Task: Apply the theme  ""Paperback"".
Action: Mouse moved to (152, 60)
Screenshot: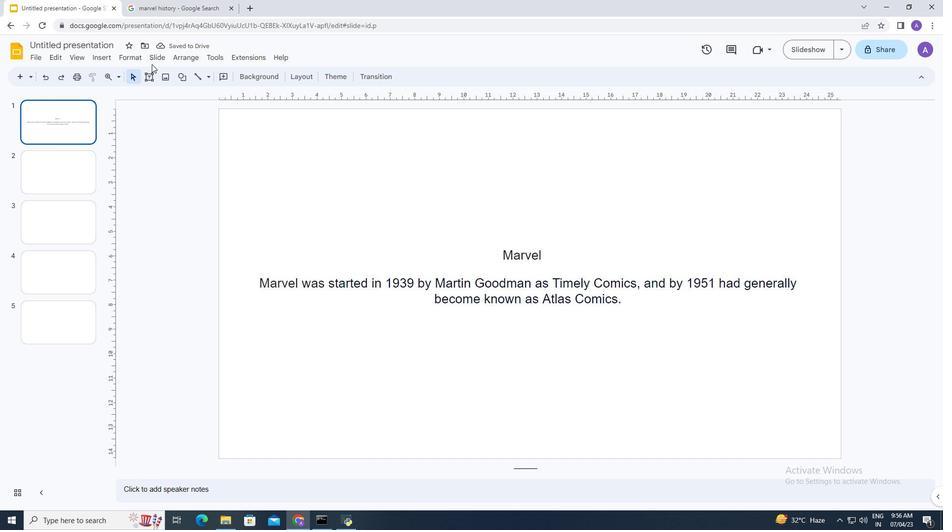 
Action: Mouse pressed left at (152, 60)
Screenshot: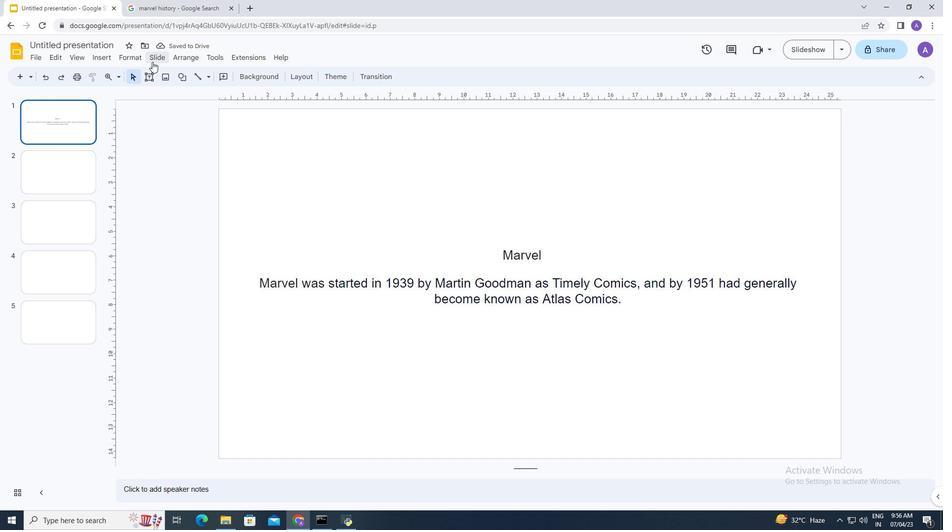 
Action: Mouse moved to (188, 230)
Screenshot: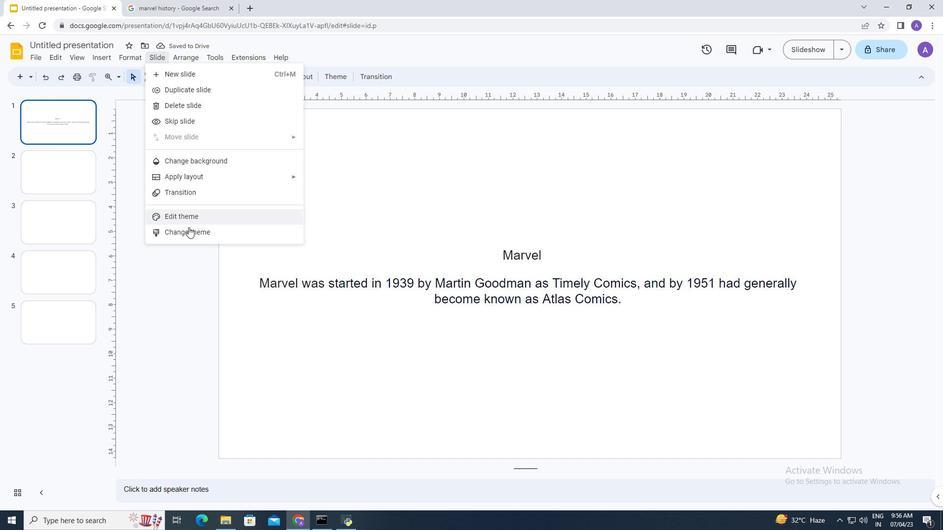 
Action: Mouse pressed left at (188, 230)
Screenshot: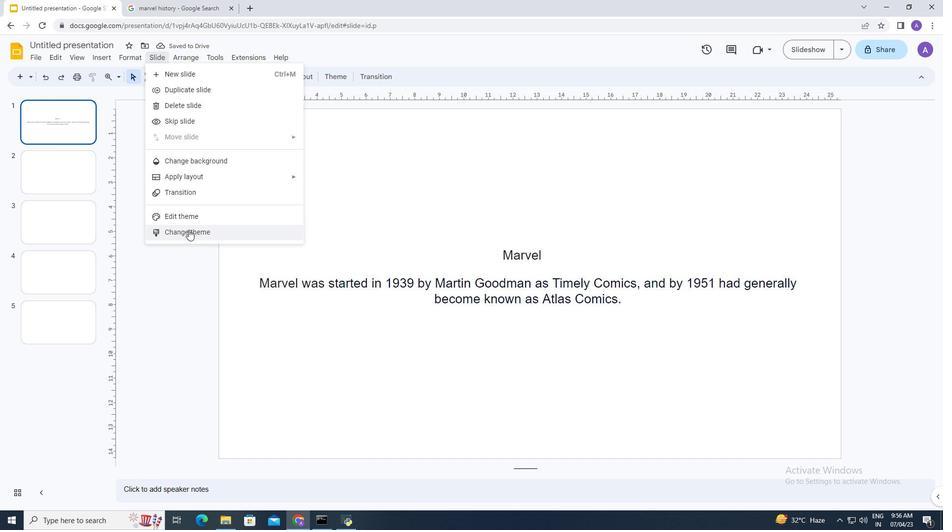
Action: Mouse moved to (847, 268)
Screenshot: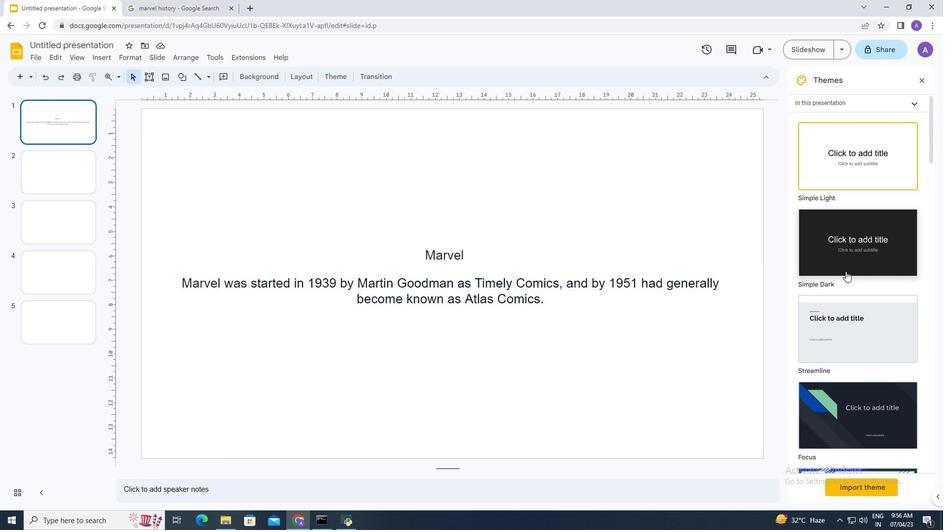 
Action: Mouse scrolled (847, 269) with delta (0, 0)
Screenshot: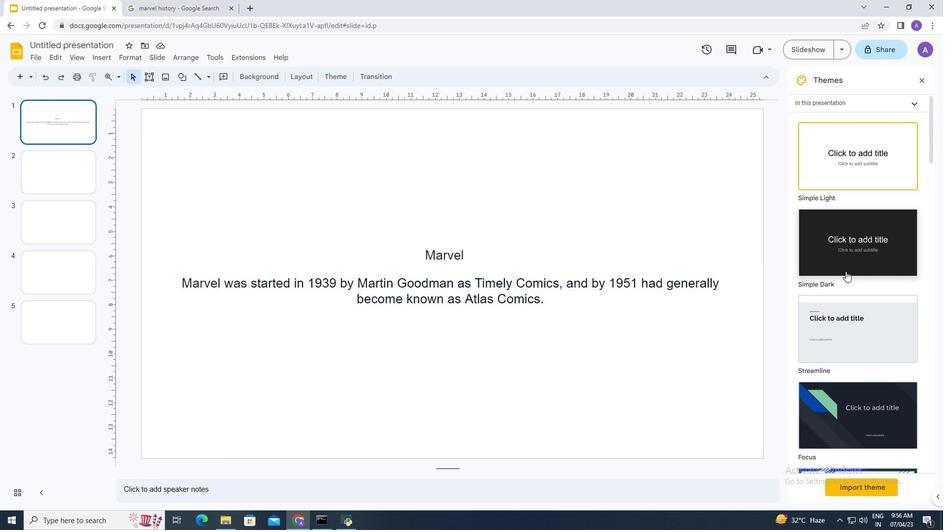 
Action: Mouse moved to (847, 266)
Screenshot: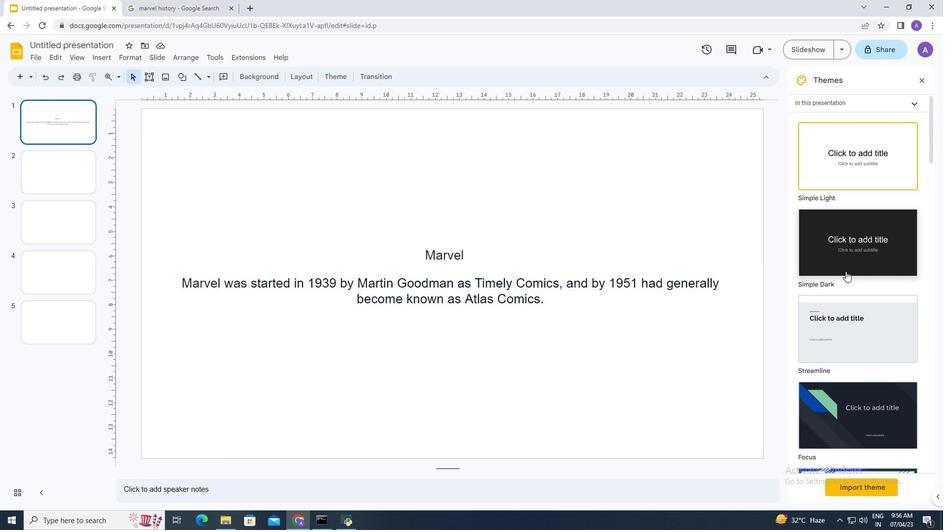 
Action: Mouse scrolled (847, 267) with delta (0, 0)
Screenshot: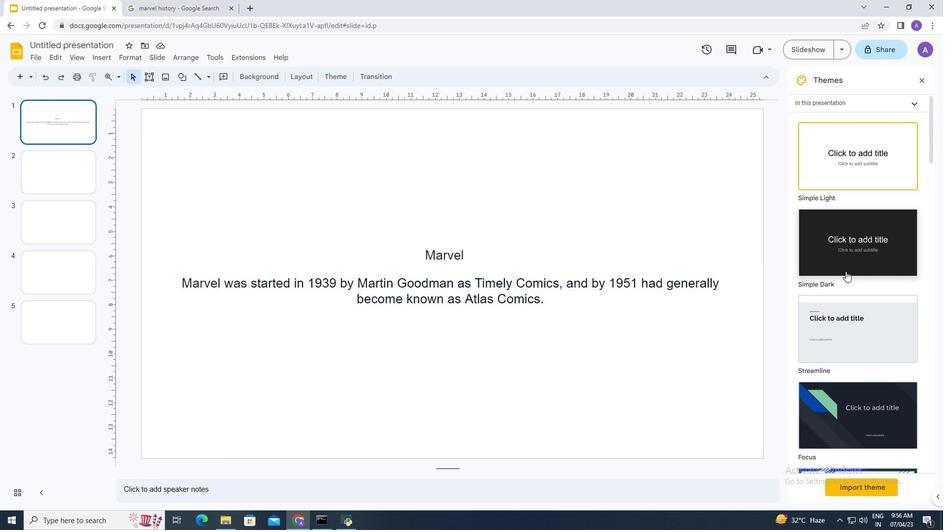 
Action: Mouse moved to (843, 259)
Screenshot: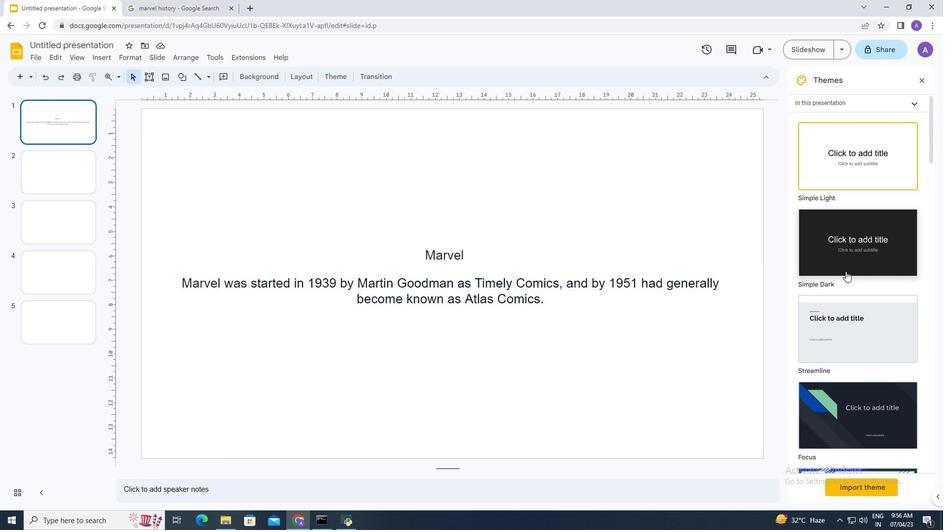 
Action: Mouse scrolled (846, 264) with delta (0, 0)
Screenshot: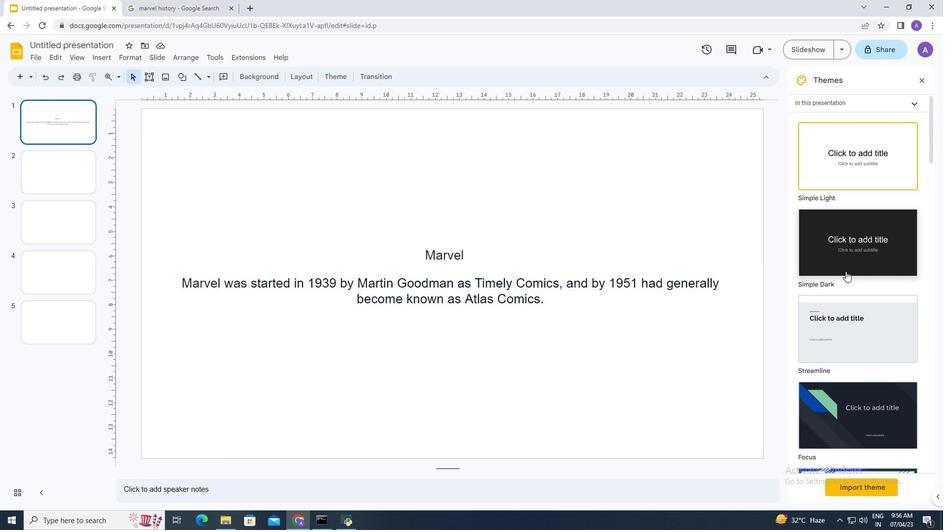 
Action: Mouse moved to (839, 251)
Screenshot: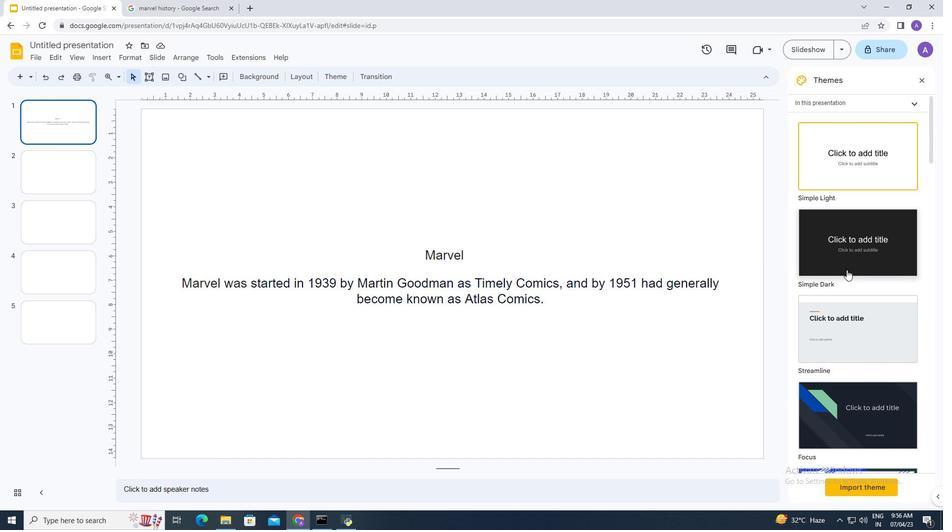 
Action: Mouse scrolled (839, 250) with delta (0, 0)
Screenshot: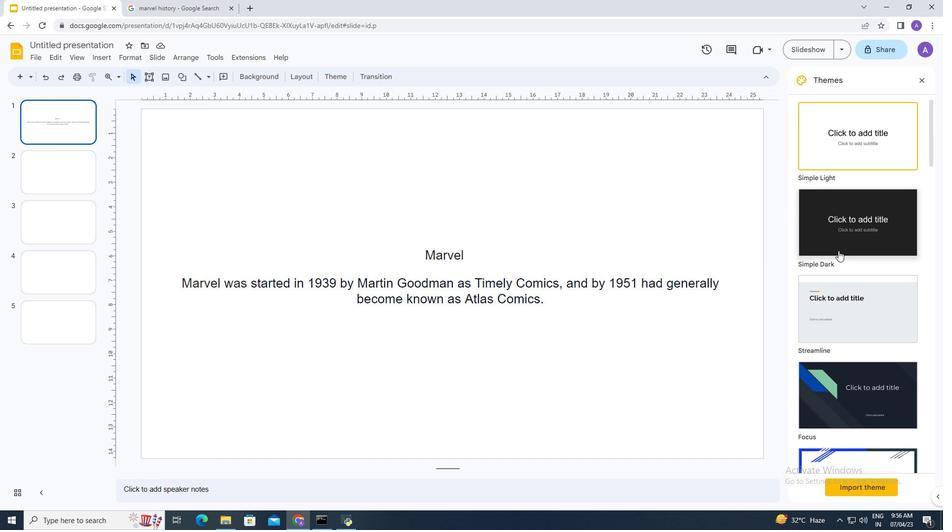 
Action: Mouse scrolled (839, 250) with delta (0, 0)
Screenshot: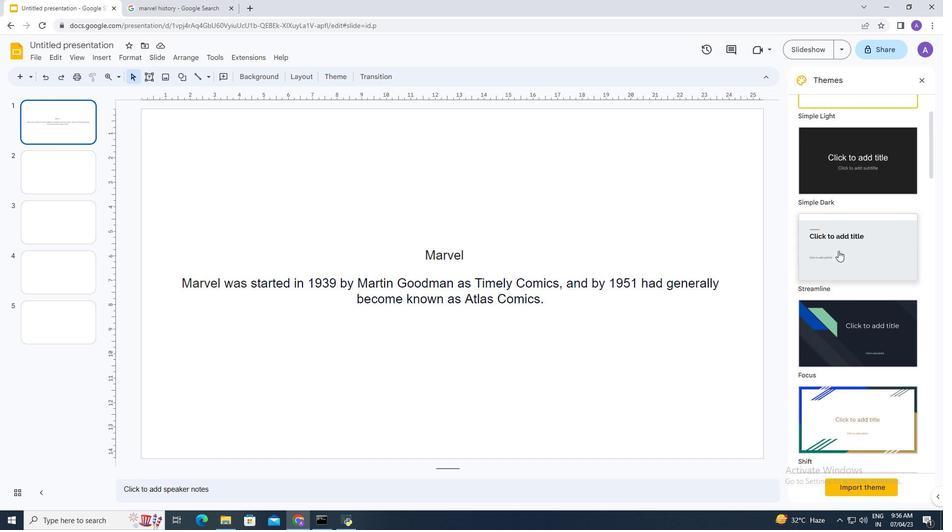 
Action: Mouse scrolled (839, 250) with delta (0, 0)
Screenshot: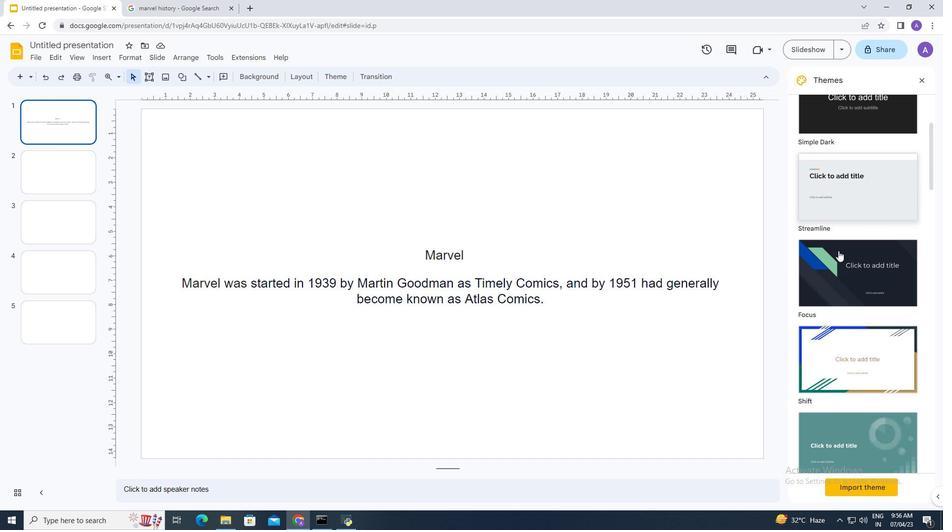 
Action: Mouse scrolled (839, 250) with delta (0, 0)
Screenshot: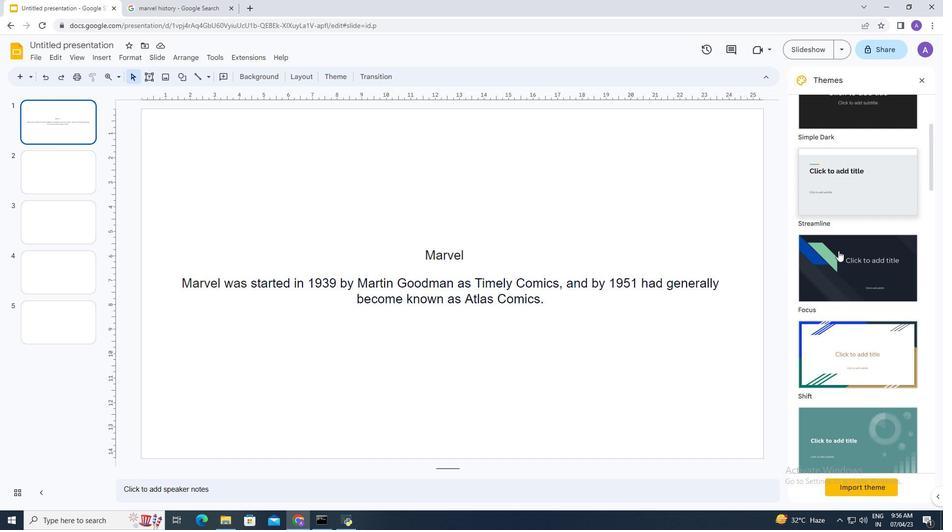 
Action: Mouse scrolled (839, 250) with delta (0, 0)
Screenshot: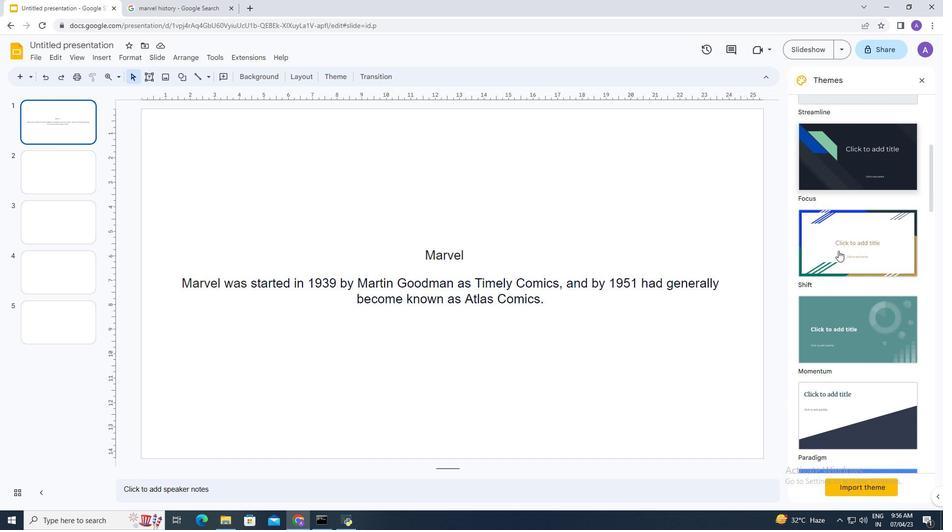 
Action: Mouse scrolled (839, 250) with delta (0, 0)
Screenshot: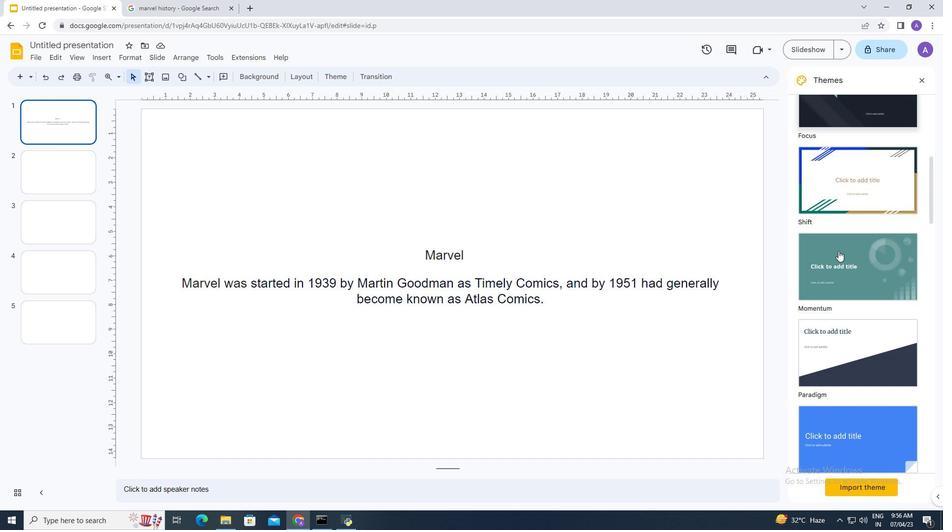 
Action: Mouse scrolled (839, 250) with delta (0, 0)
Screenshot: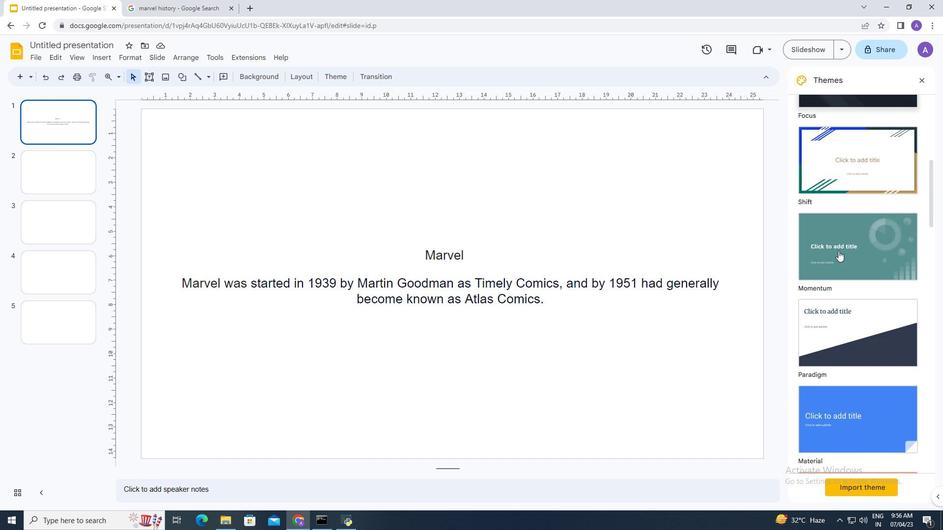 
Action: Mouse scrolled (839, 250) with delta (0, 0)
Screenshot: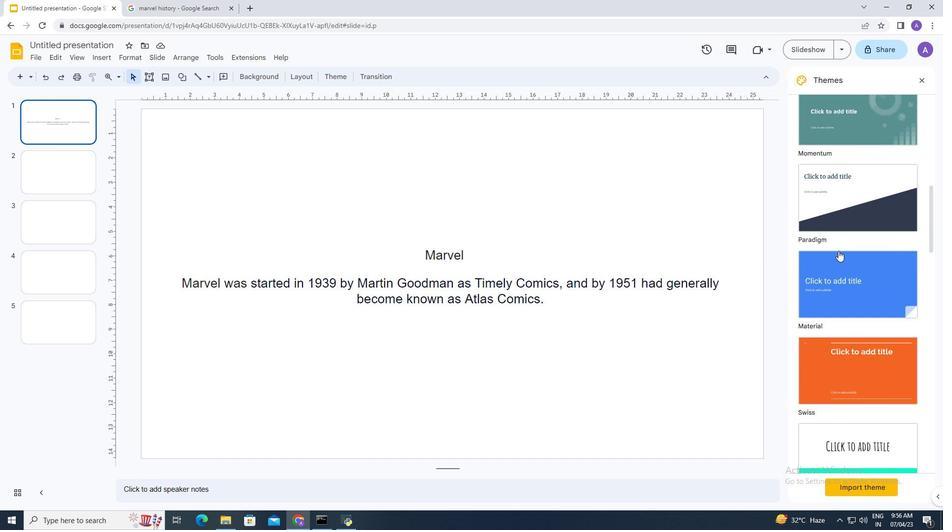 
Action: Mouse scrolled (839, 250) with delta (0, 0)
Screenshot: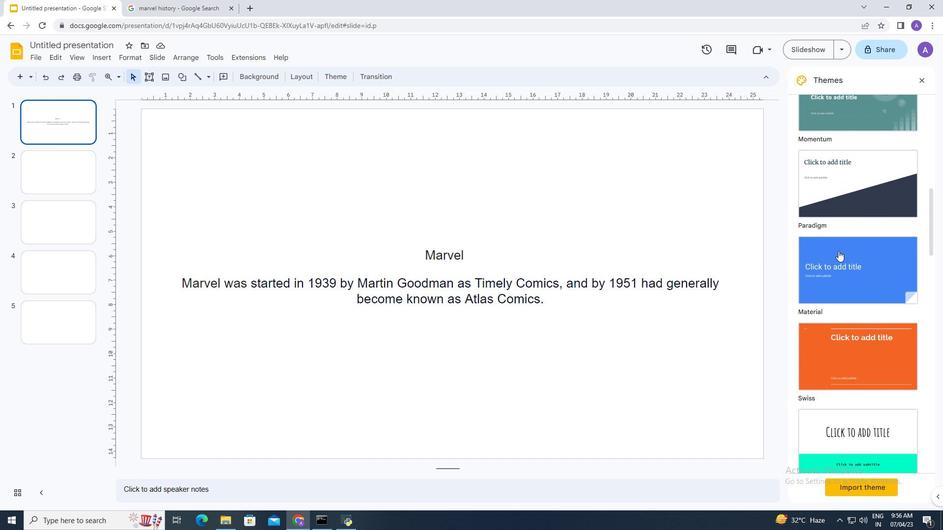 
Action: Mouse scrolled (839, 250) with delta (0, 0)
Screenshot: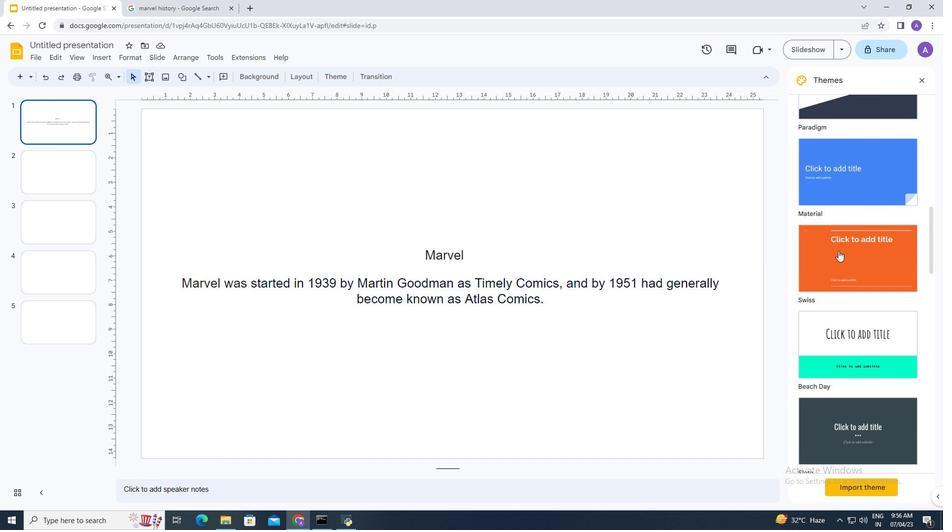 
Action: Mouse scrolled (839, 250) with delta (0, 0)
Screenshot: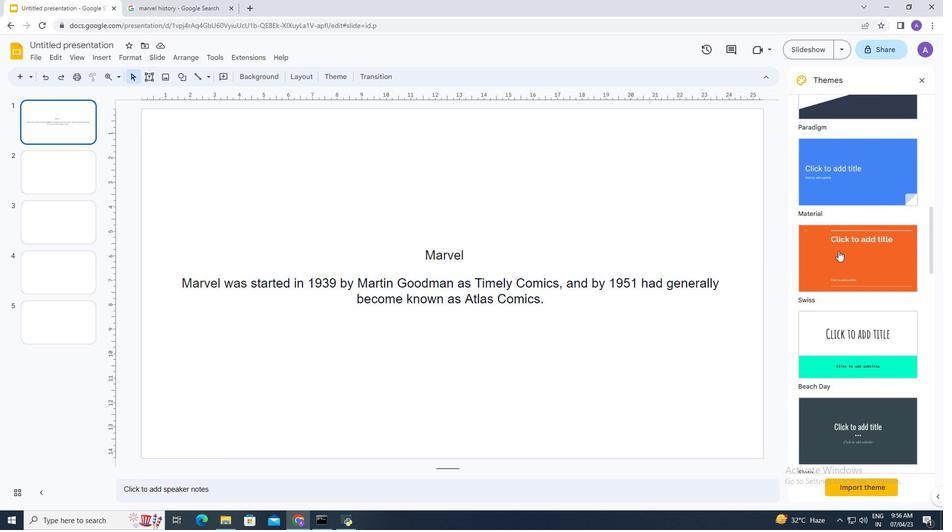 
Action: Mouse scrolled (839, 250) with delta (0, 0)
Screenshot: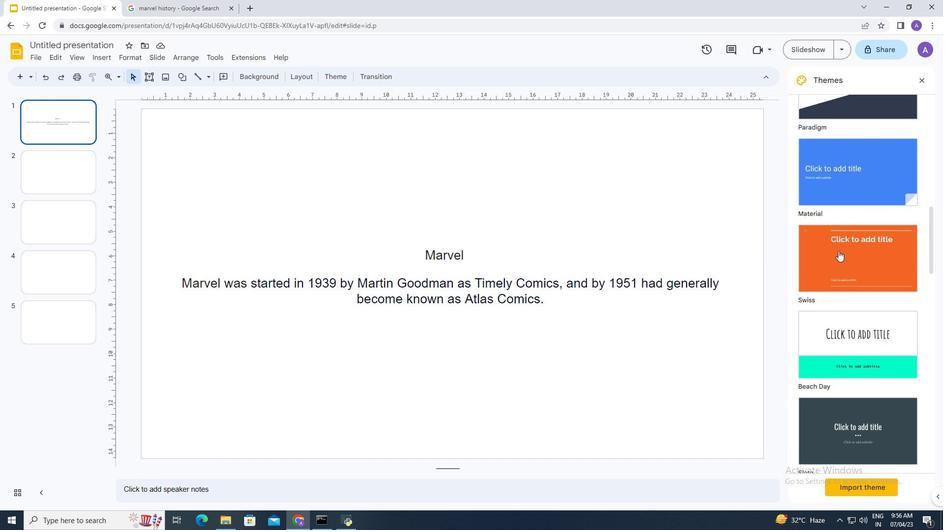 
Action: Mouse scrolled (839, 250) with delta (0, 0)
Screenshot: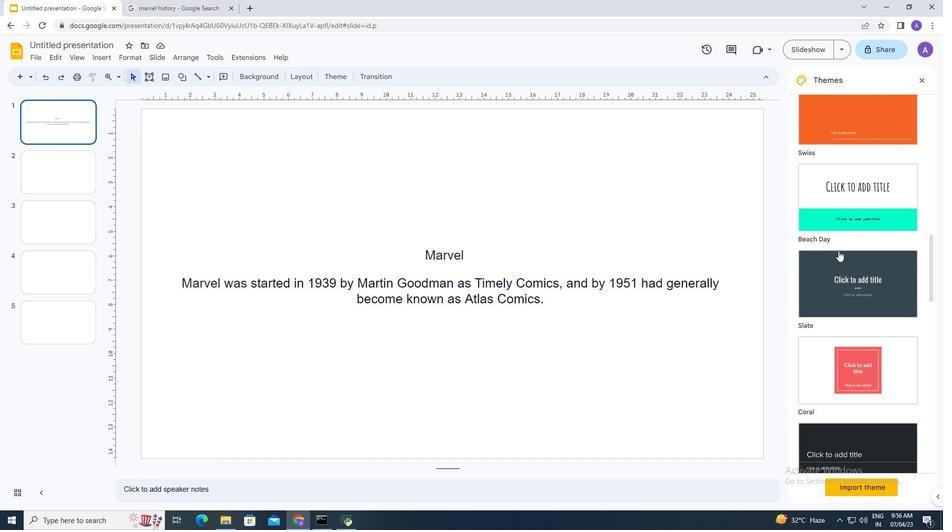 
Action: Mouse scrolled (839, 250) with delta (0, 0)
Screenshot: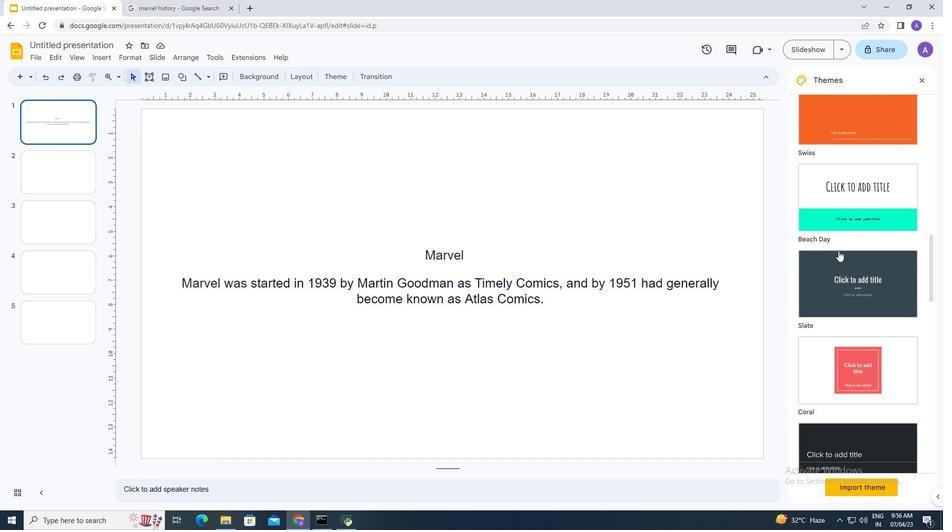 
Action: Mouse scrolled (839, 250) with delta (0, 0)
Screenshot: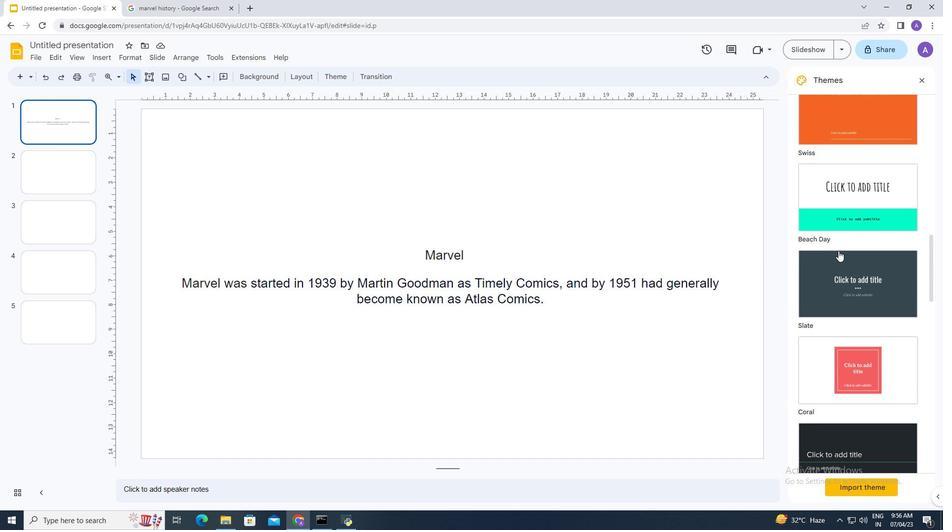 
Action: Mouse scrolled (839, 250) with delta (0, 0)
Screenshot: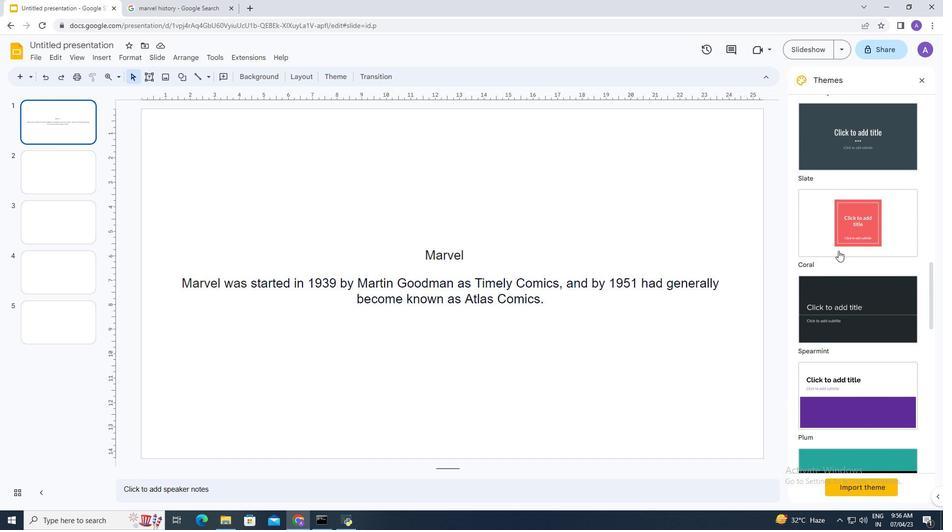 
Action: Mouse scrolled (839, 250) with delta (0, 0)
Screenshot: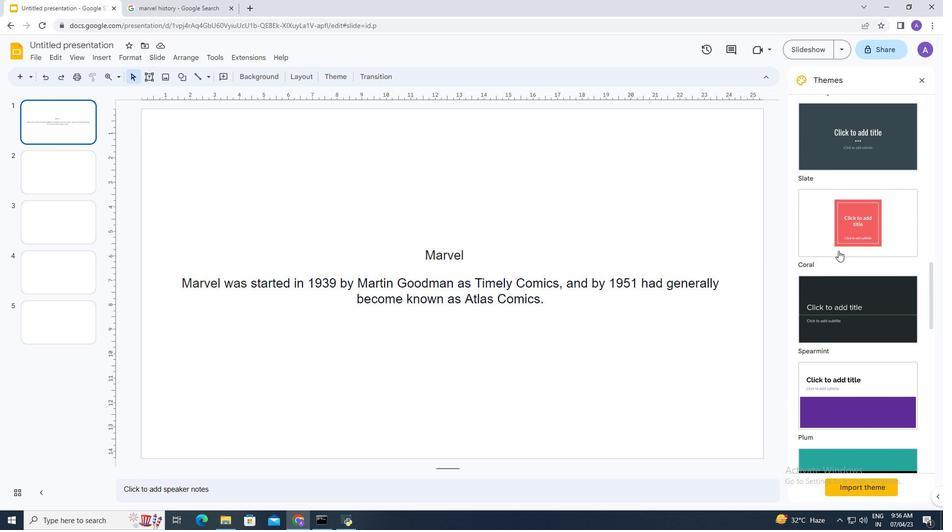 
Action: Mouse scrolled (839, 250) with delta (0, 0)
Screenshot: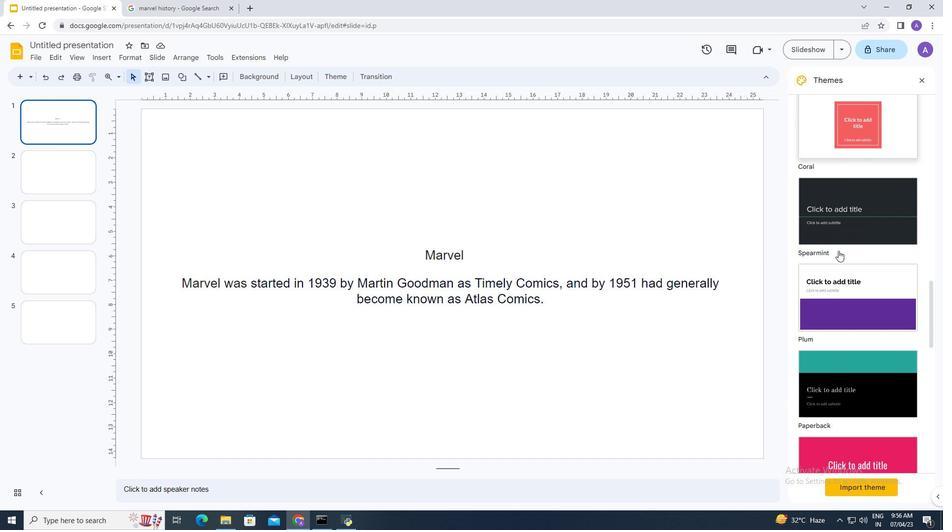 
Action: Mouse scrolled (839, 250) with delta (0, 0)
Screenshot: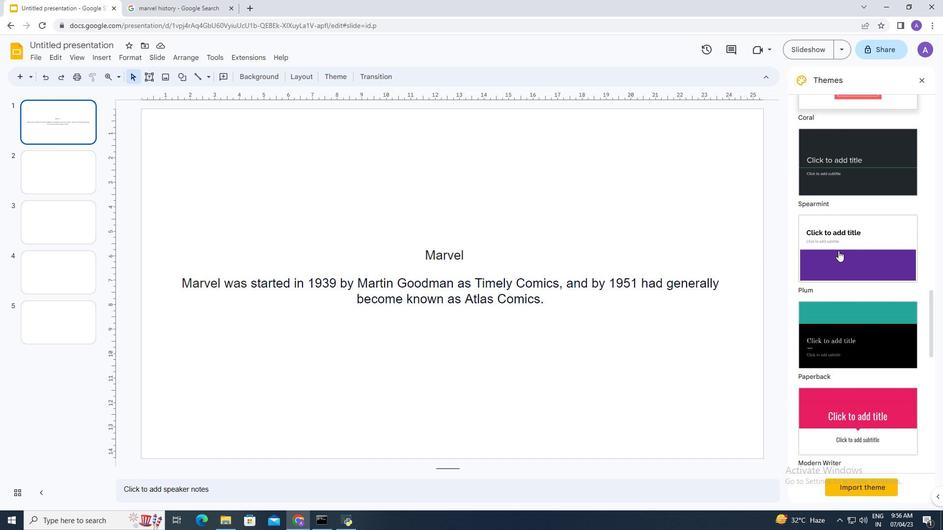 
Action: Mouse scrolled (839, 250) with delta (0, 0)
Screenshot: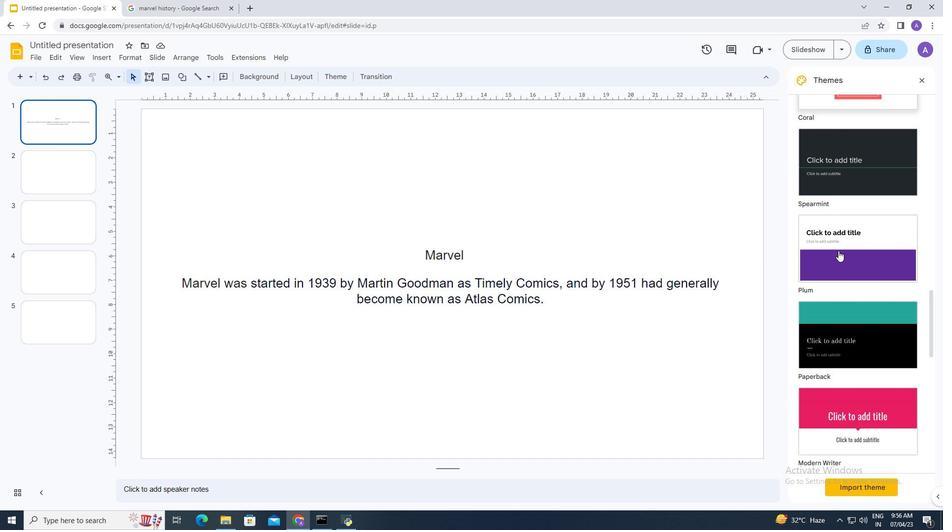 
Action: Mouse moved to (853, 250)
Screenshot: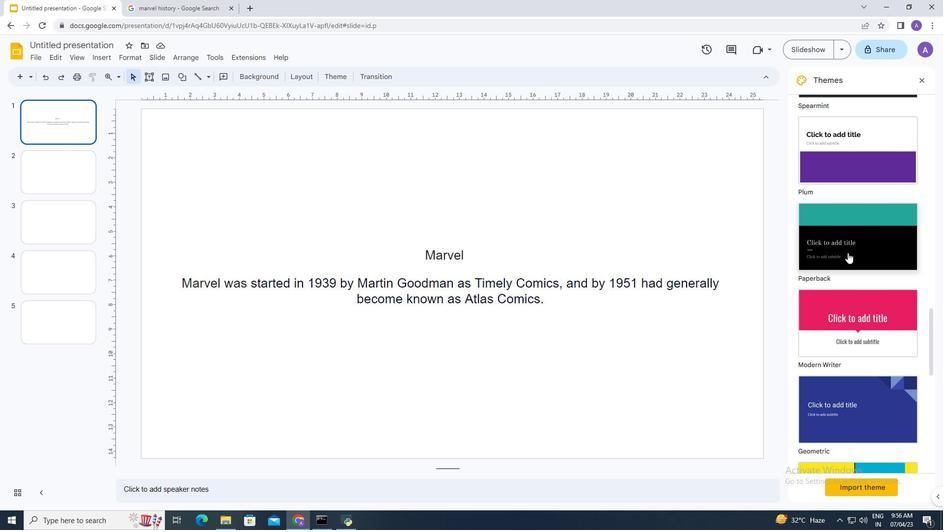 
Action: Mouse pressed left at (853, 250)
Screenshot: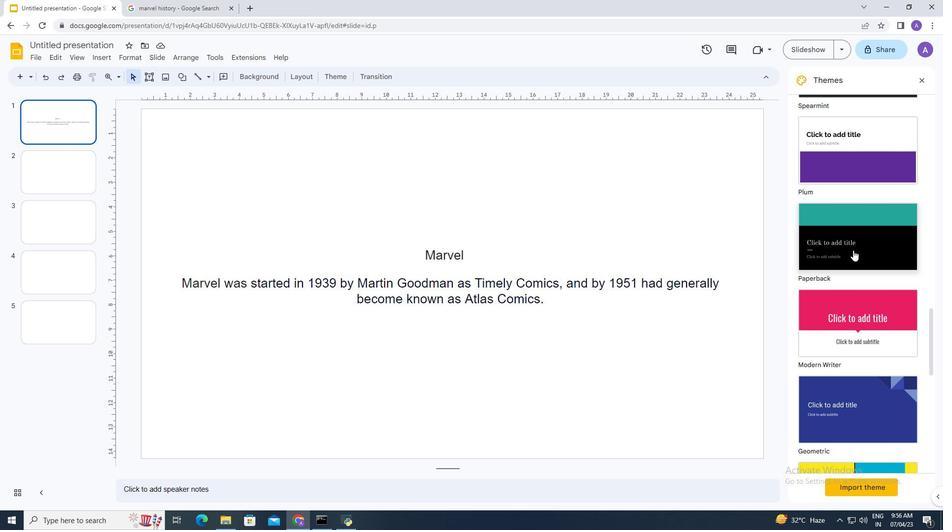 
Action: Mouse moved to (411, 179)
Screenshot: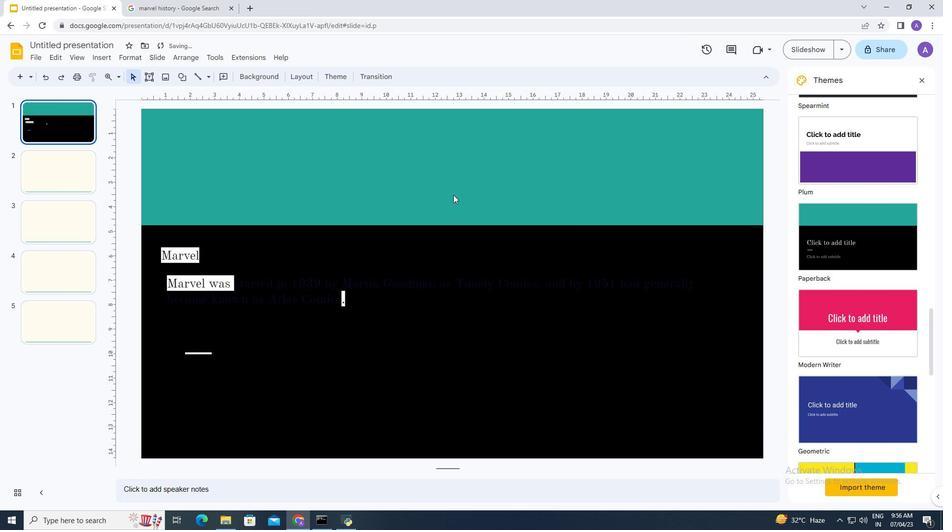 
